 Task: Create a task  Develop a custom data visualization tool for a company , assign it to team member softage.2@softage.net in the project AgileCollab and update the status of the task to  On Track  , set the priority of the task to Low
Action: Mouse moved to (91, 62)
Screenshot: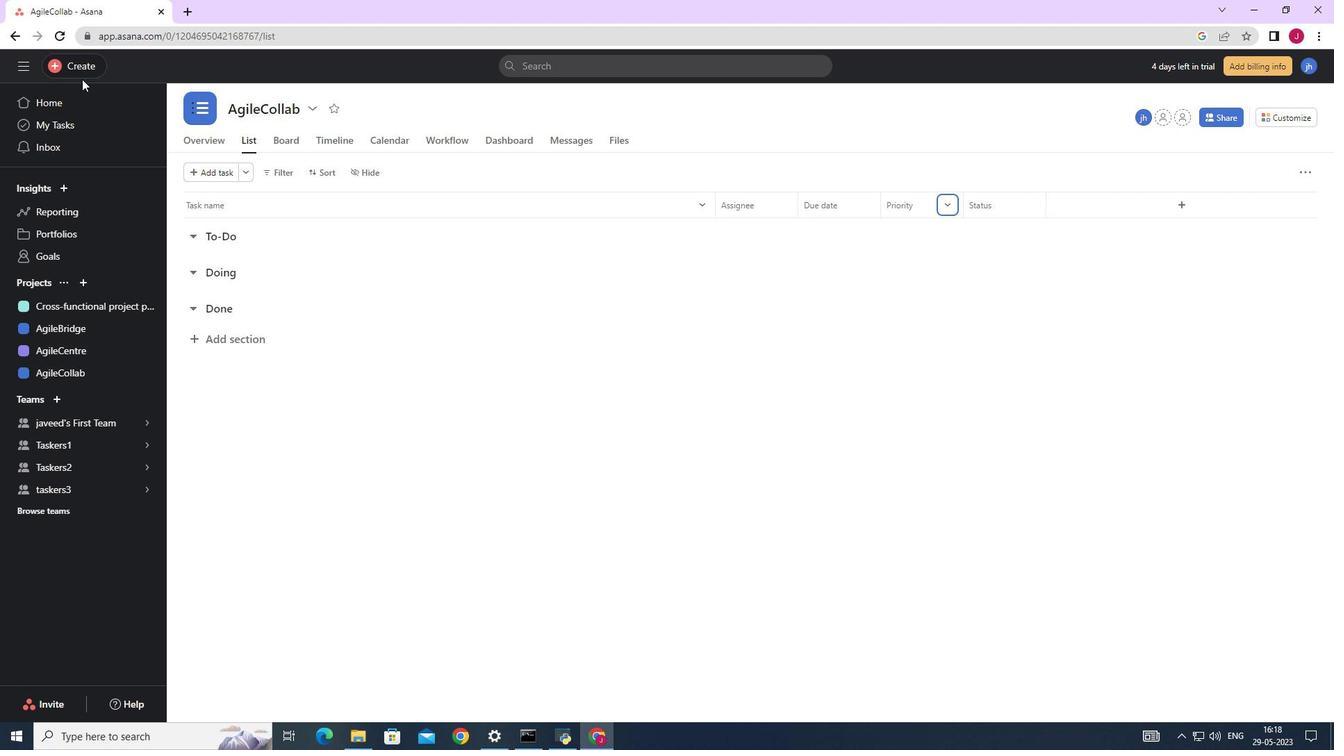 
Action: Mouse pressed left at (91, 62)
Screenshot: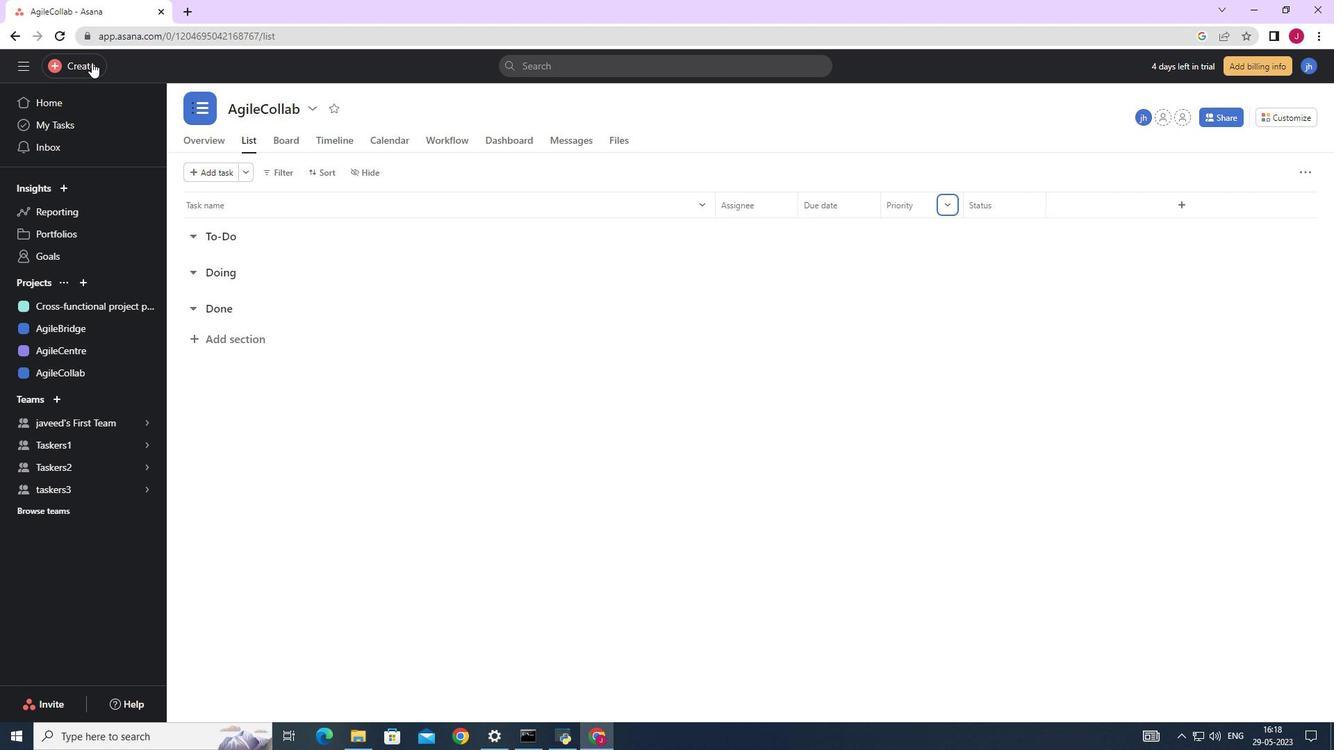 
Action: Mouse moved to (170, 71)
Screenshot: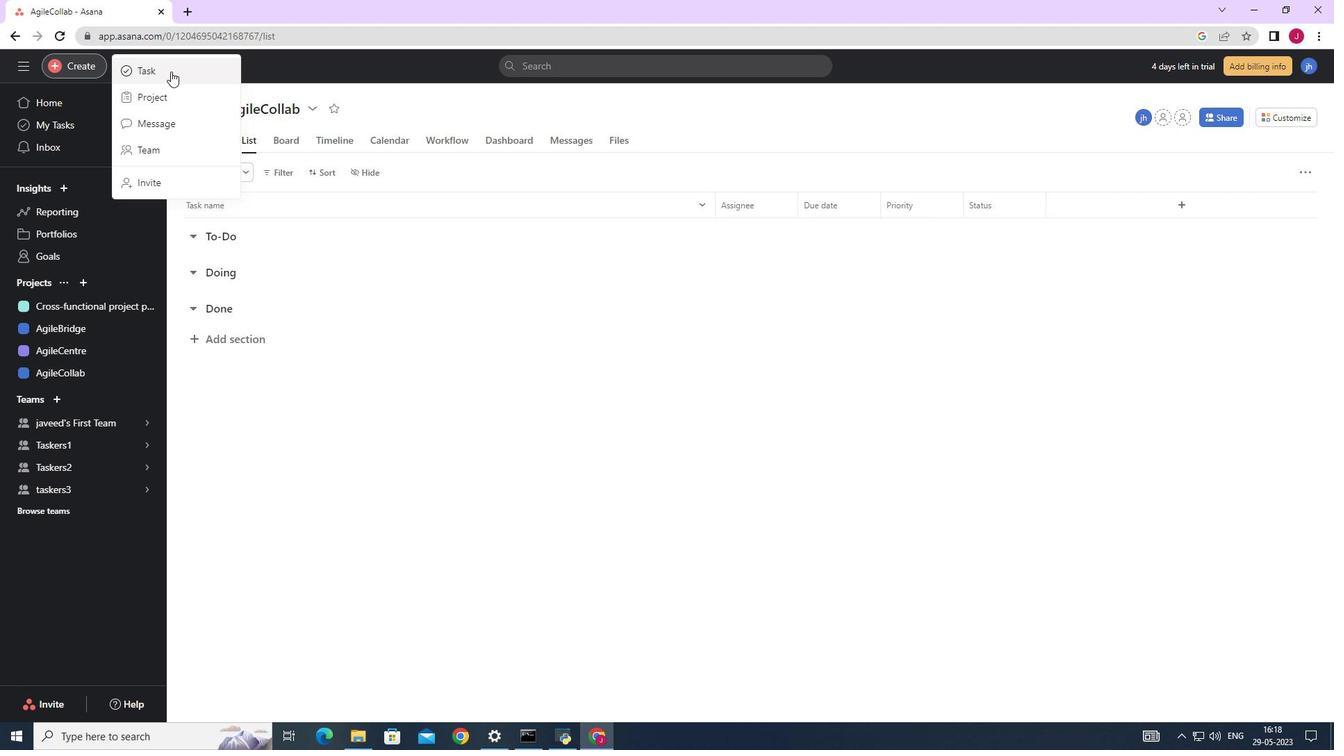 
Action: Mouse pressed left at (170, 71)
Screenshot: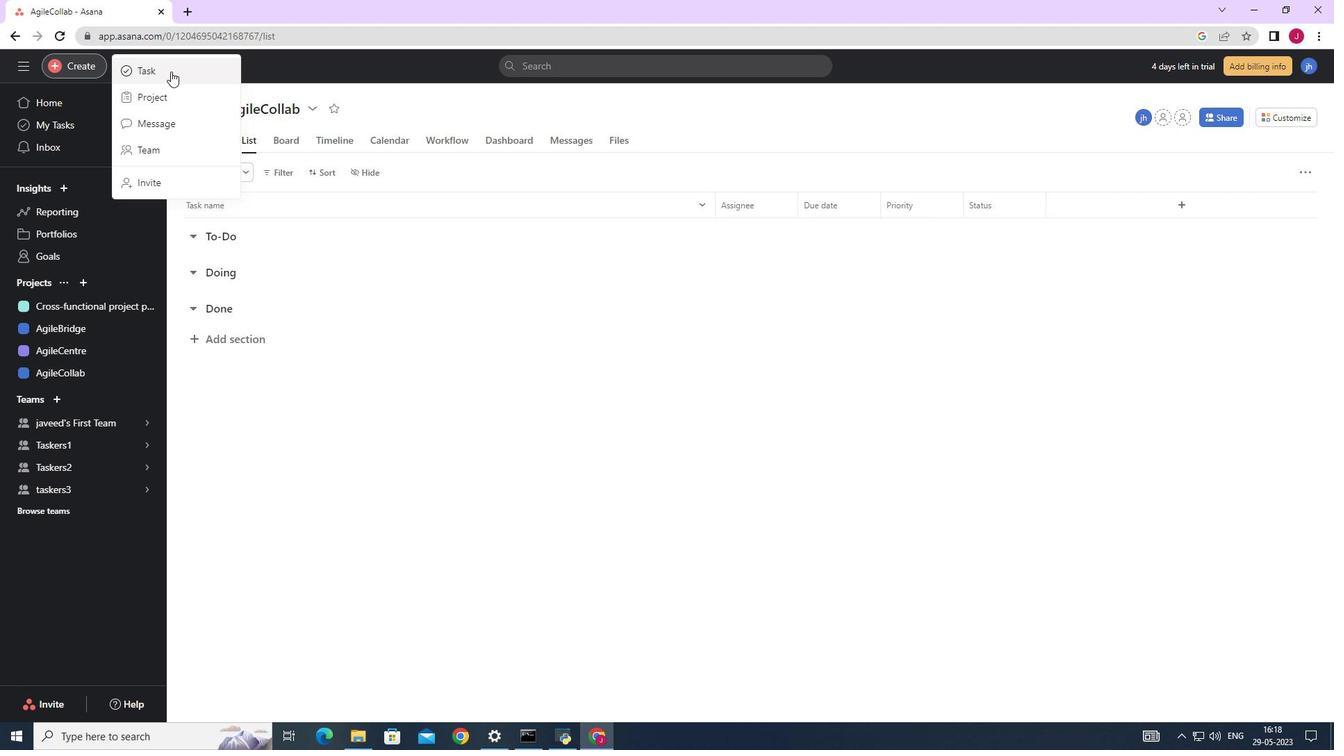 
Action: Mouse moved to (1085, 462)
Screenshot: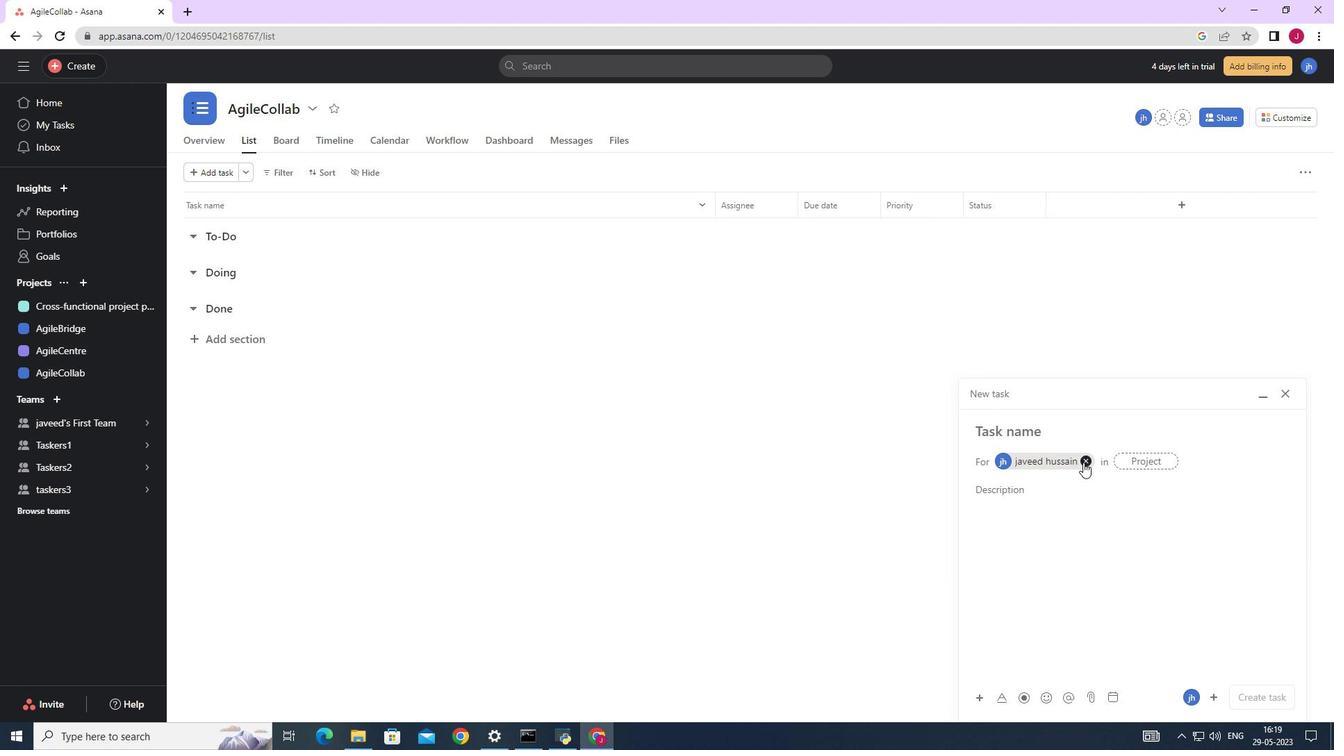 
Action: Mouse pressed left at (1085, 462)
Screenshot: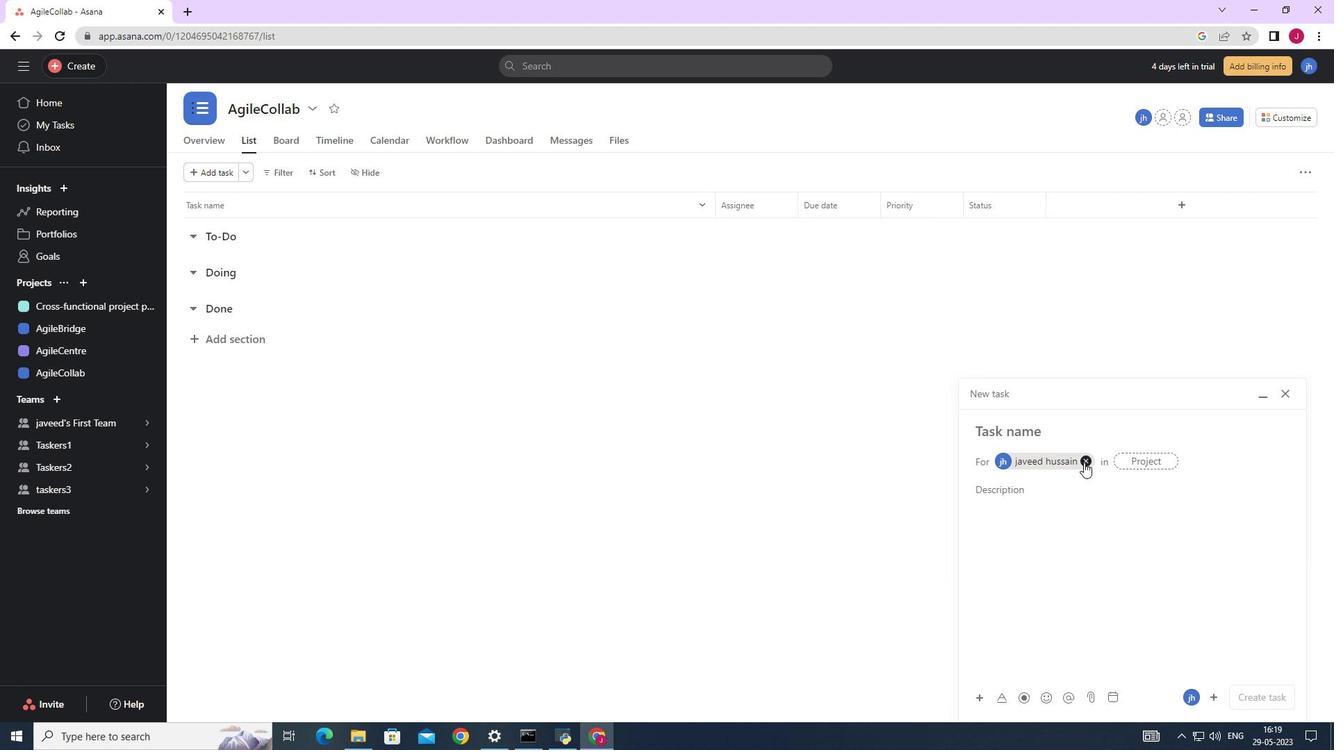 
Action: Mouse moved to (1027, 428)
Screenshot: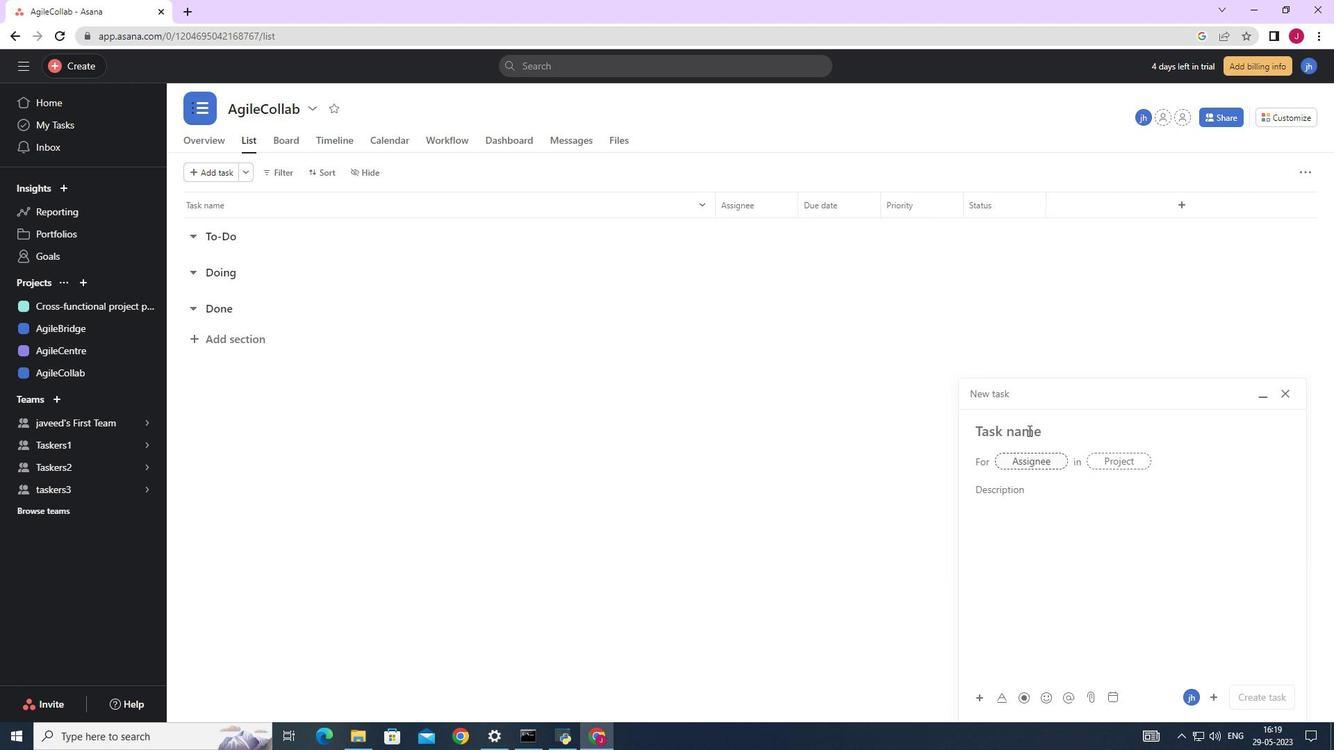 
Action: Mouse pressed left at (1027, 428)
Screenshot: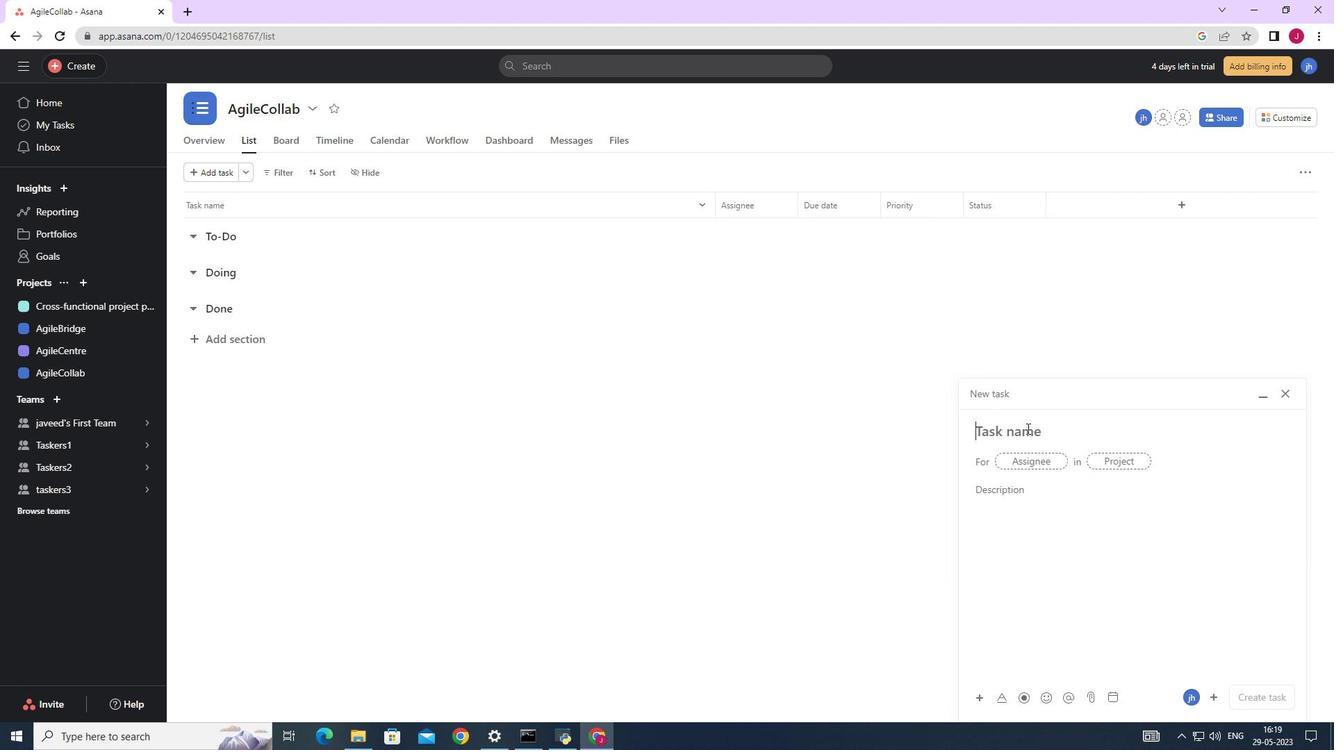 
Action: Mouse moved to (1027, 428)
Screenshot: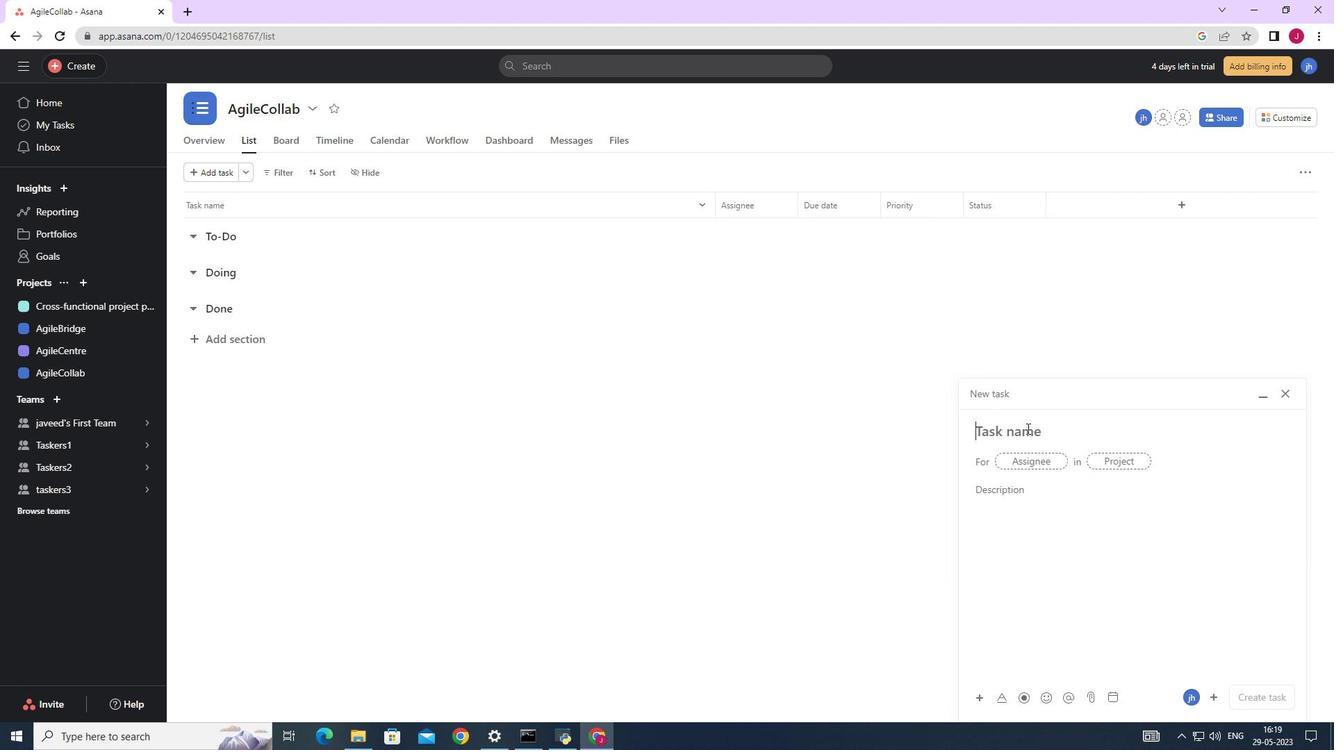 
Action: Key pressed <Key.caps_lock>D<Key.caps_lock>evelop<Key.space>a<Key.space>custom<Key.space>data<Key.space>visualization<Key.backspace><Key.space><Key.backspace>n<Key.space>tool<Key.space>for<Key.space>a<Key.space>company<Key.space>
Screenshot: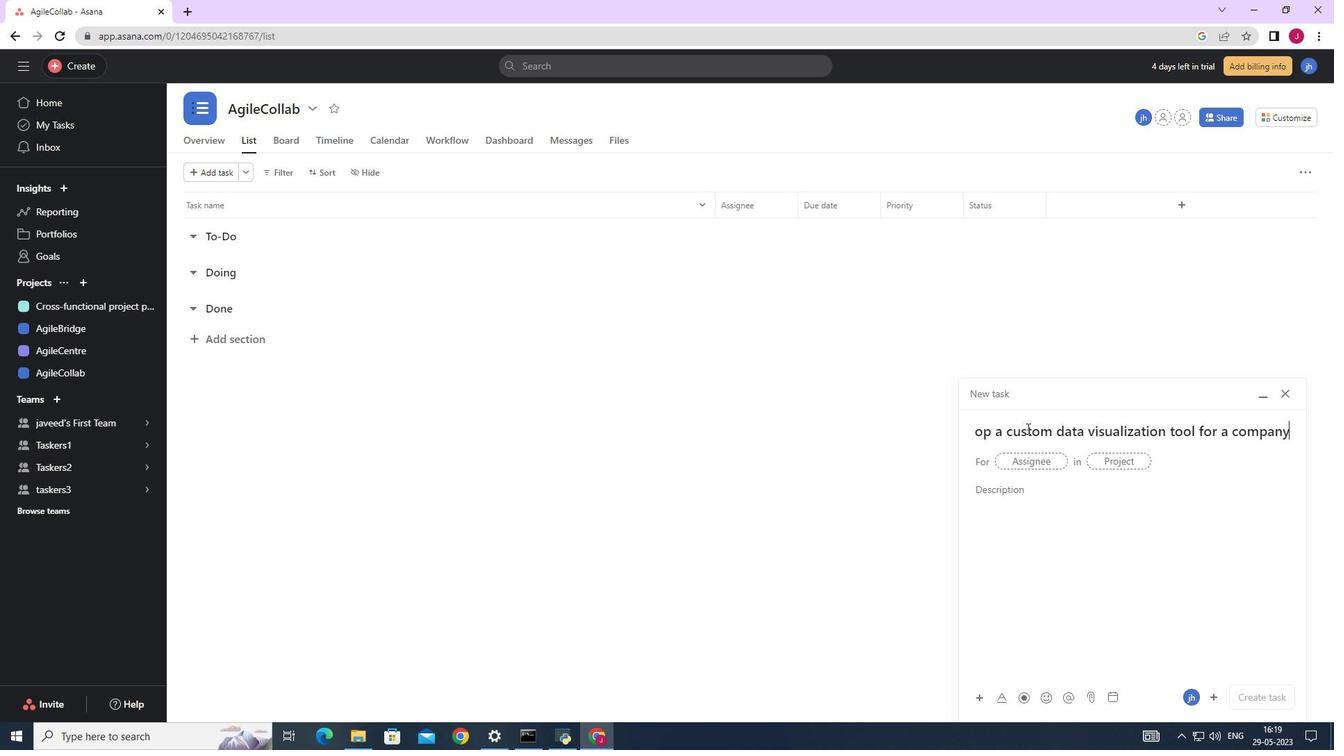 
Action: Mouse moved to (1038, 458)
Screenshot: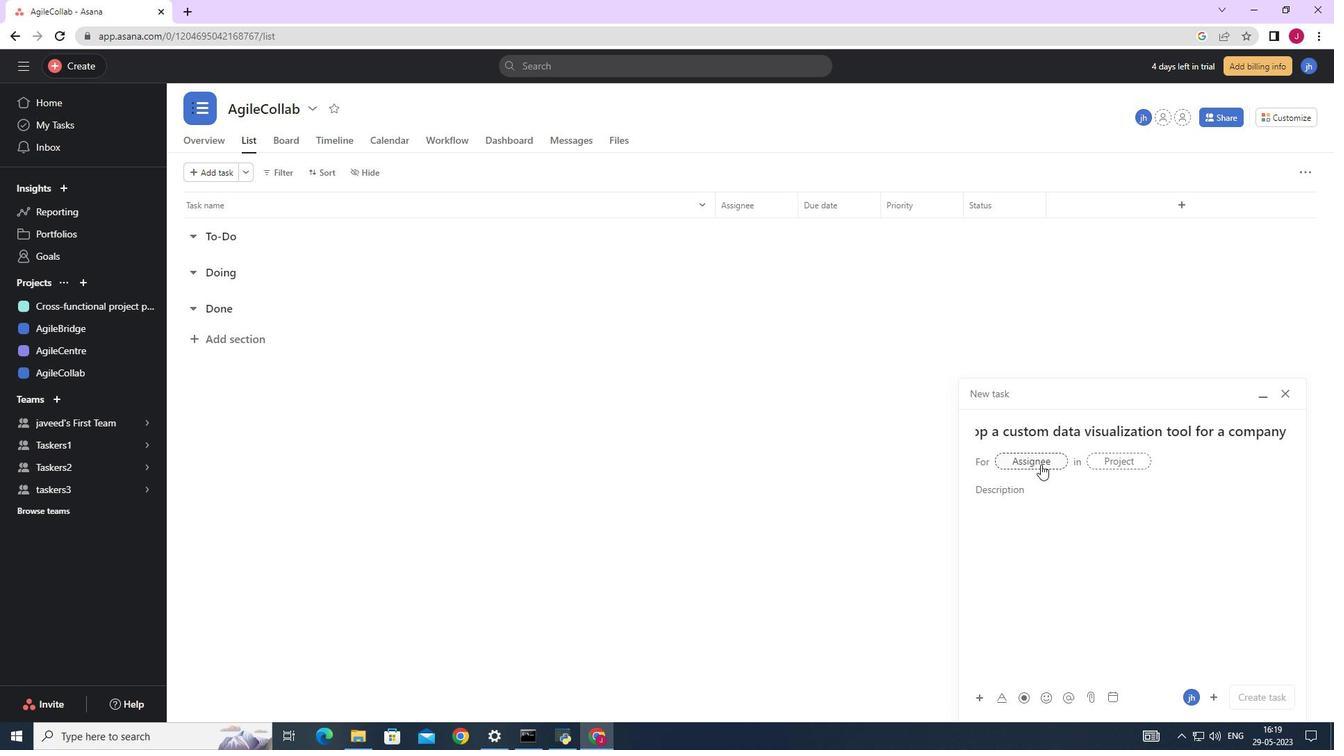 
Action: Mouse pressed left at (1038, 458)
Screenshot: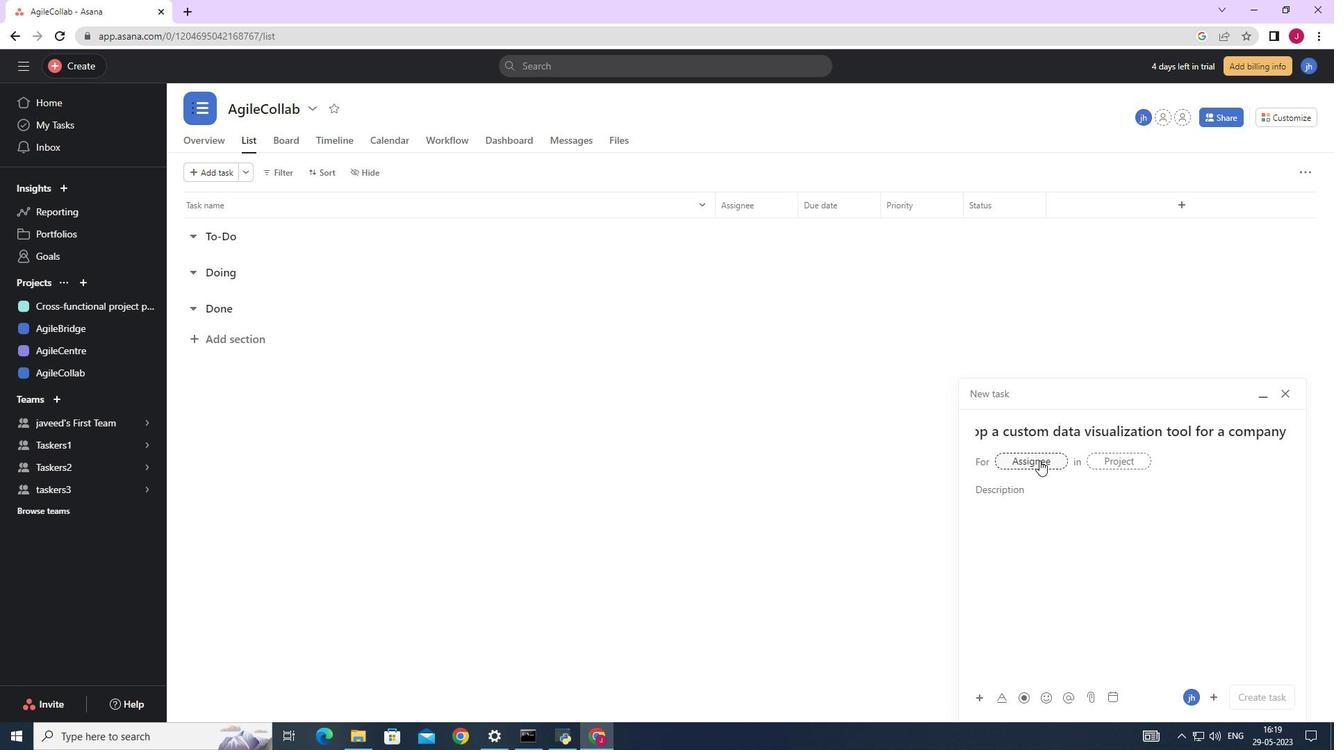 
Action: Key pressed softage.2
Screenshot: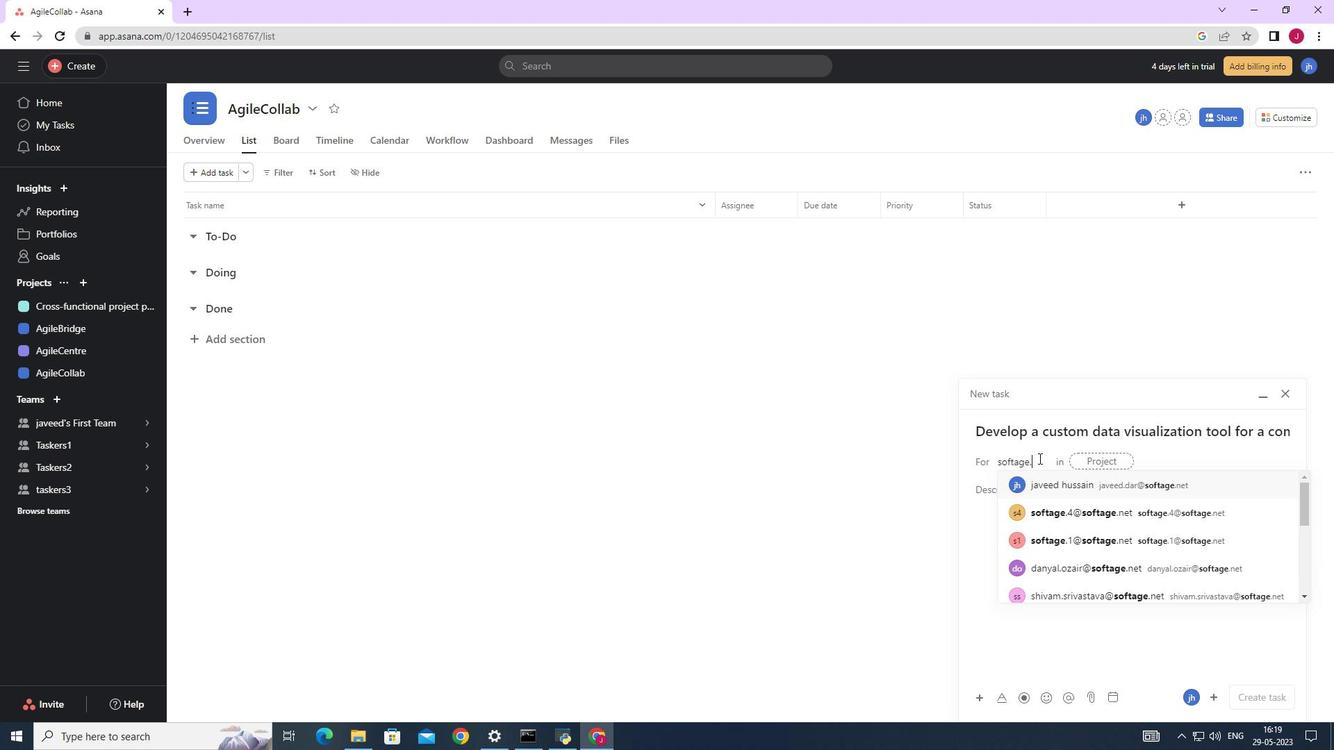 
Action: Mouse moved to (1081, 490)
Screenshot: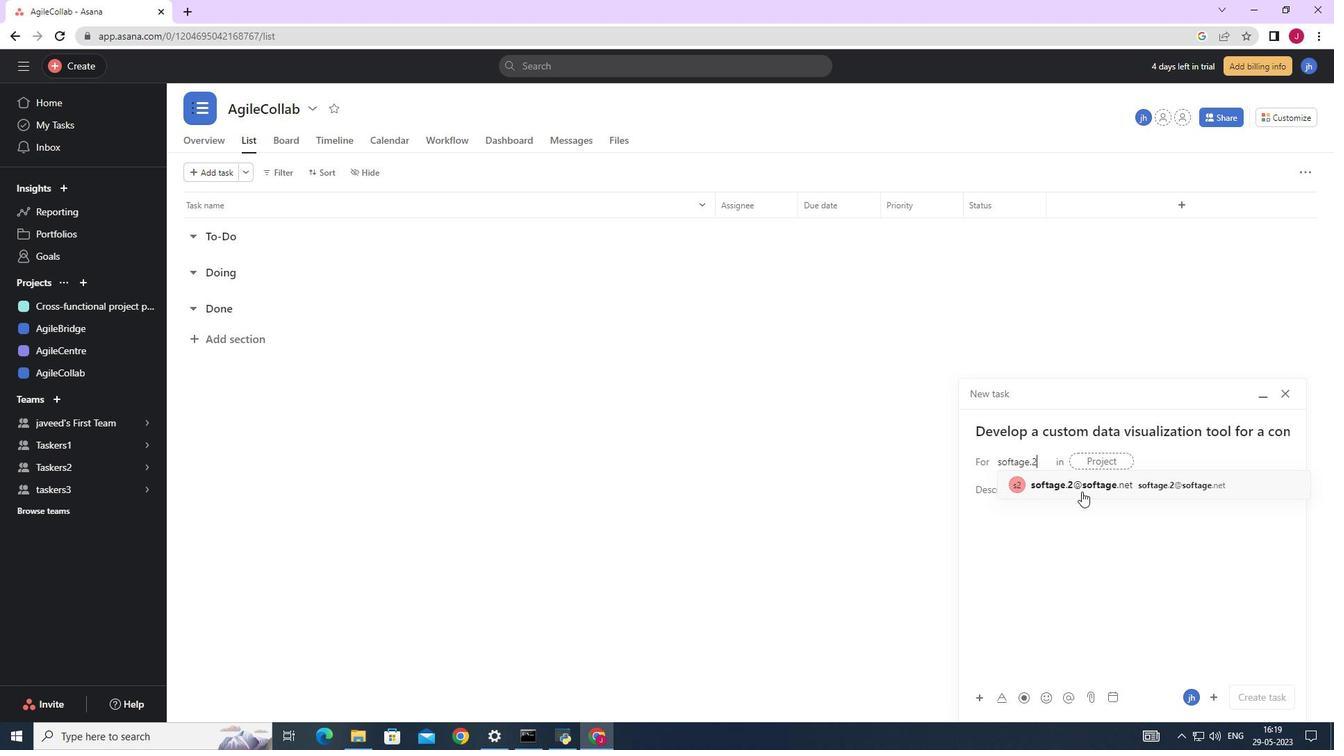 
Action: Mouse pressed left at (1081, 490)
Screenshot: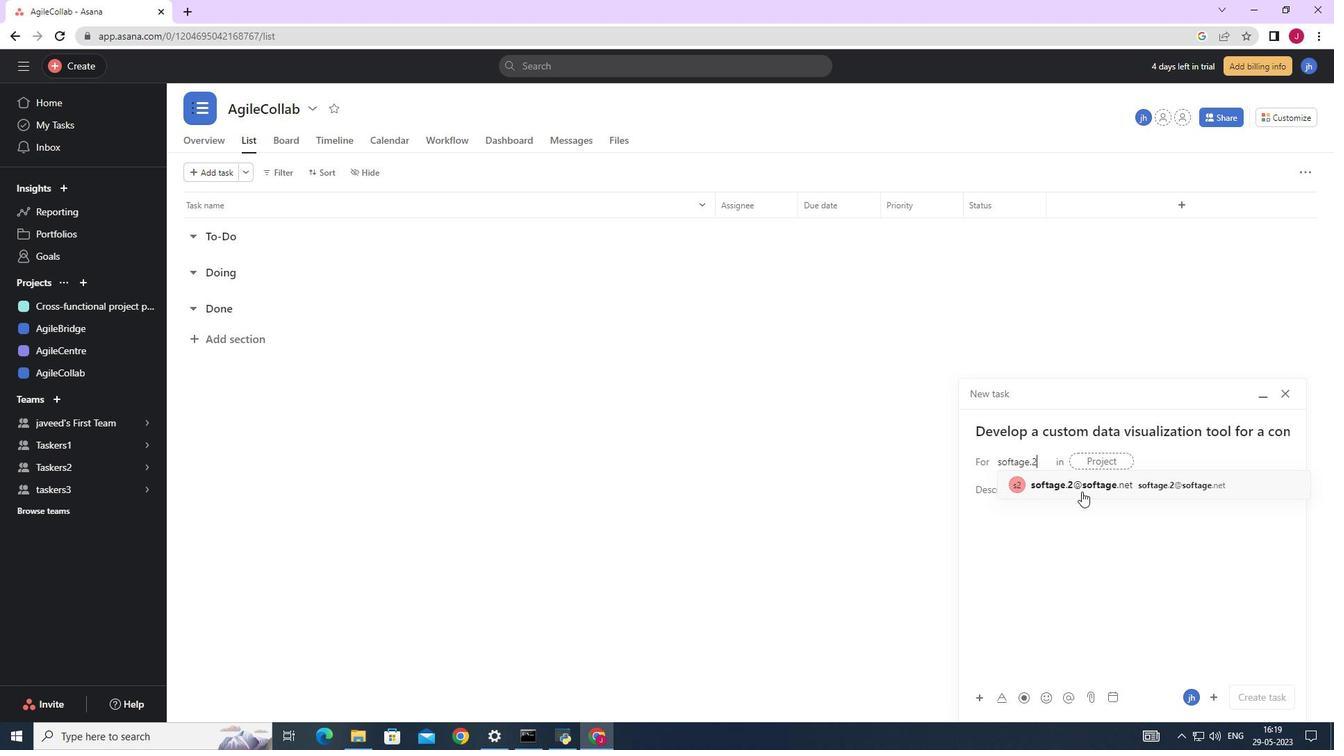 
Action: Mouse moved to (888, 482)
Screenshot: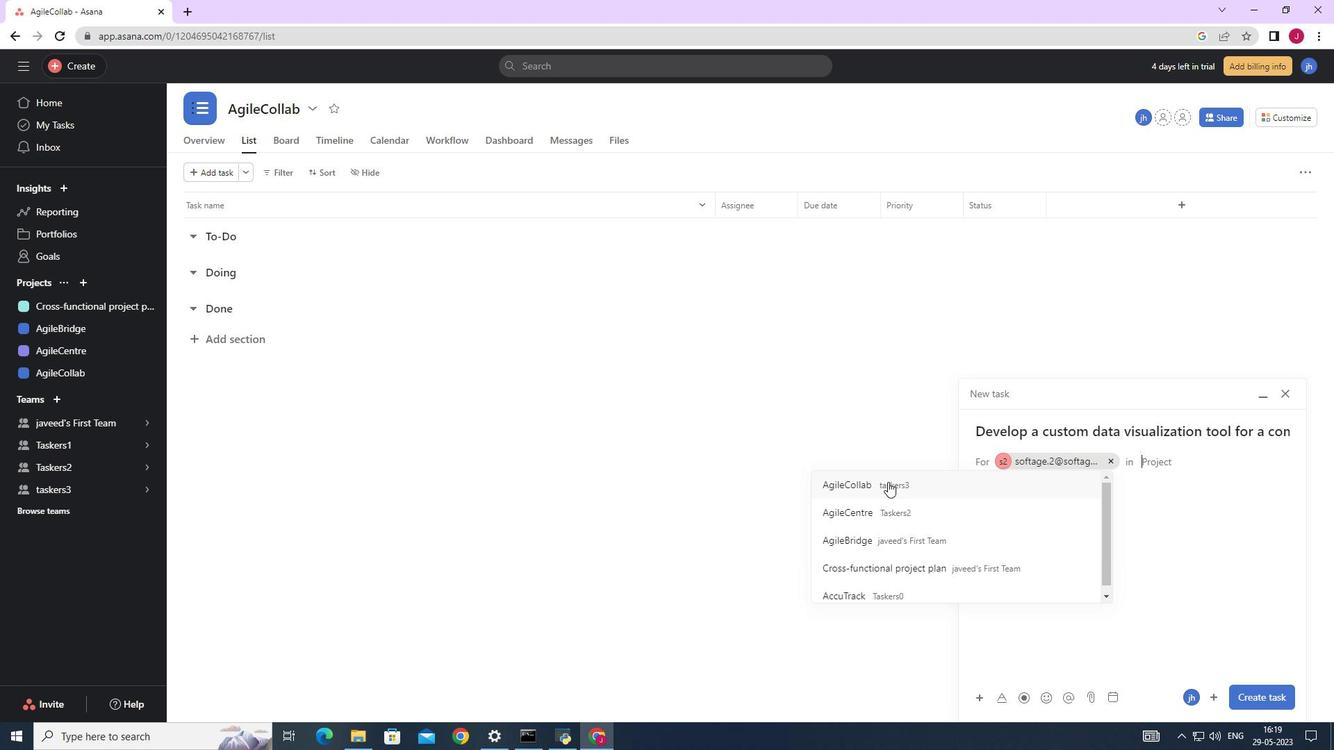 
Action: Mouse pressed left at (888, 482)
Screenshot: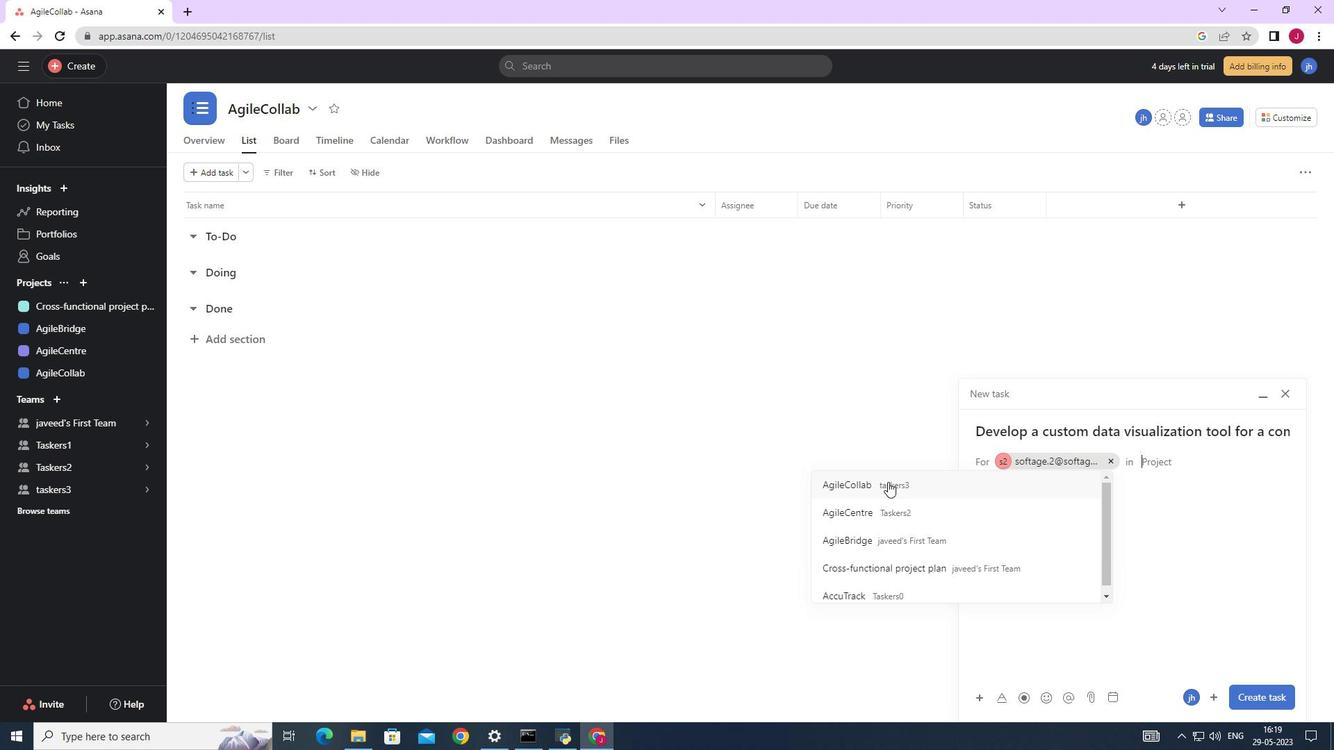 
Action: Mouse moved to (1039, 491)
Screenshot: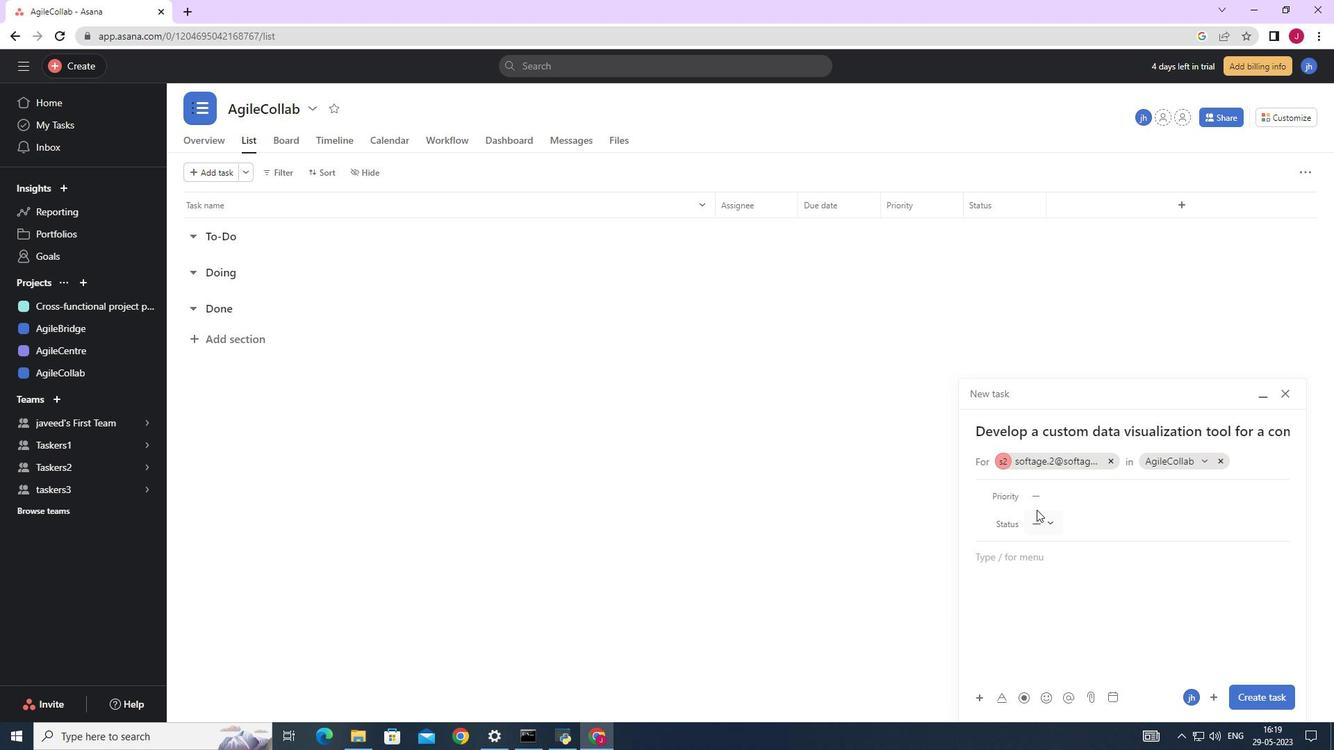 
Action: Mouse pressed left at (1039, 491)
Screenshot: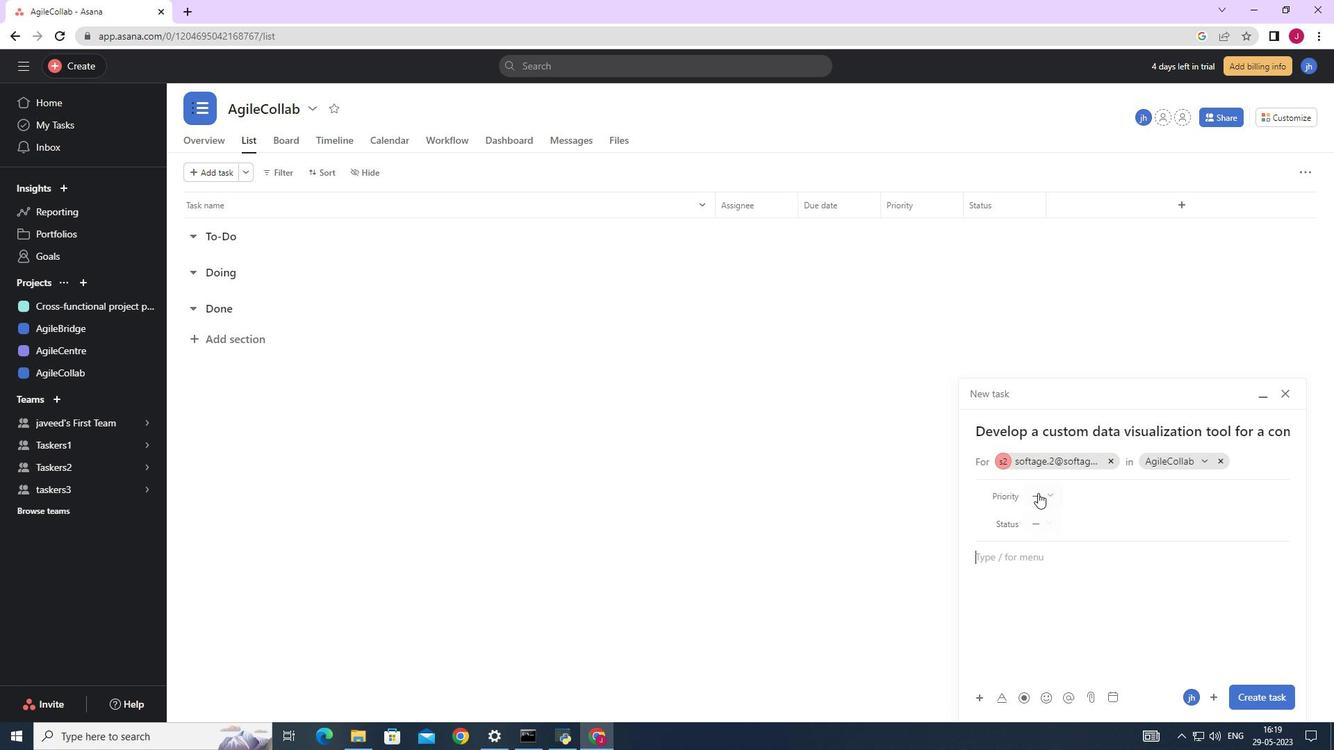 
Action: Mouse moved to (1069, 589)
Screenshot: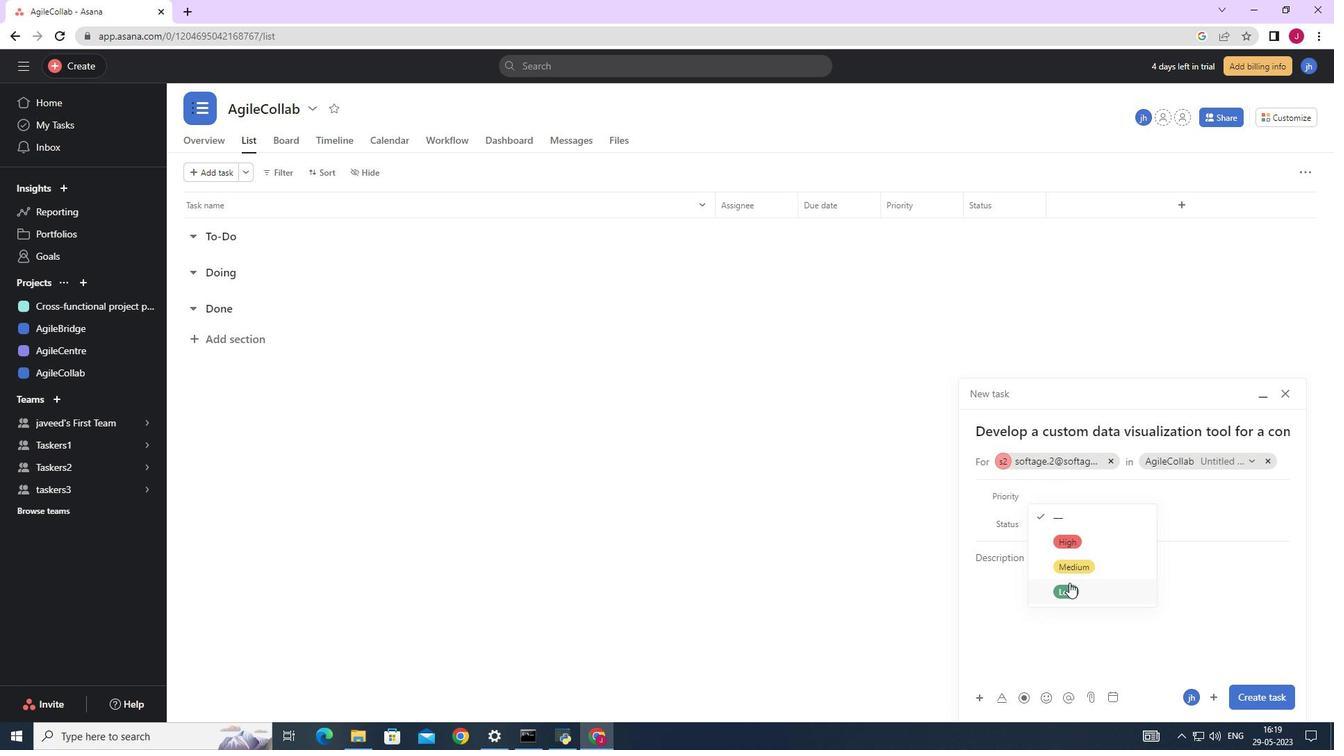 
Action: Mouse pressed left at (1069, 589)
Screenshot: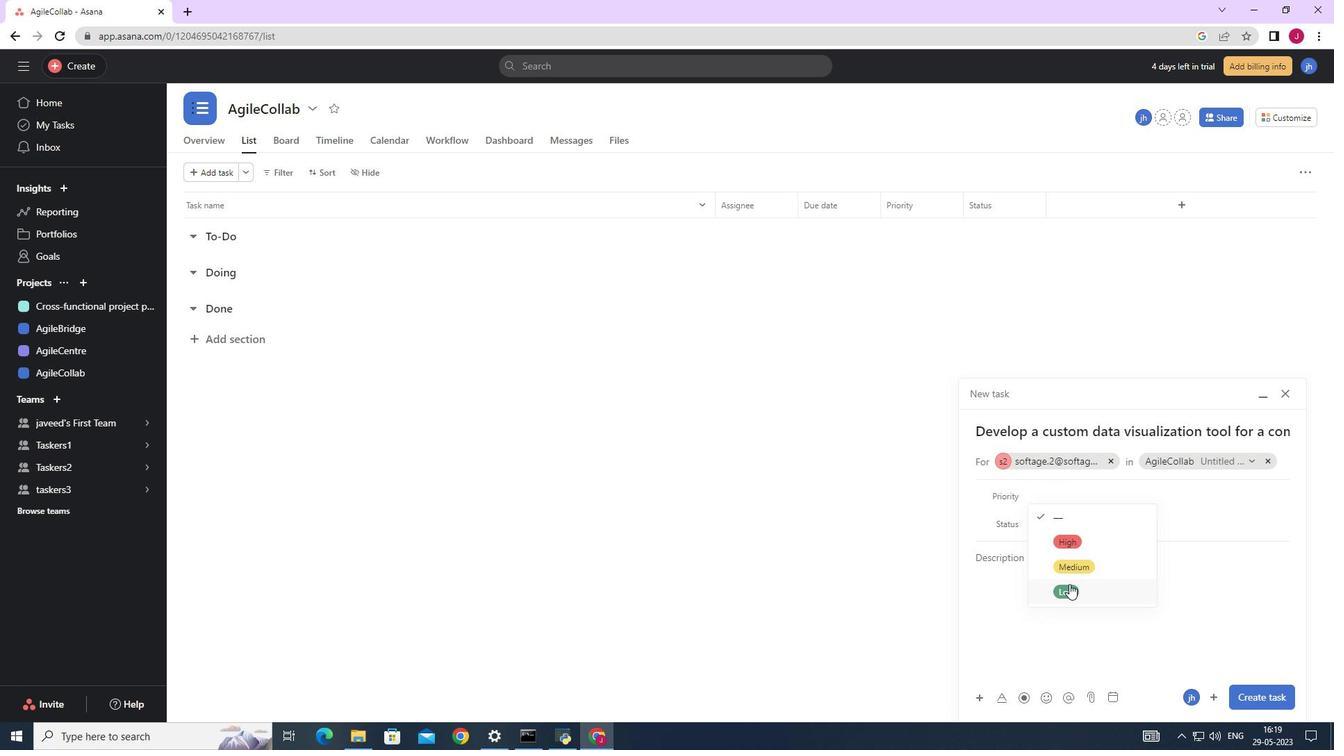 
Action: Mouse moved to (1040, 523)
Screenshot: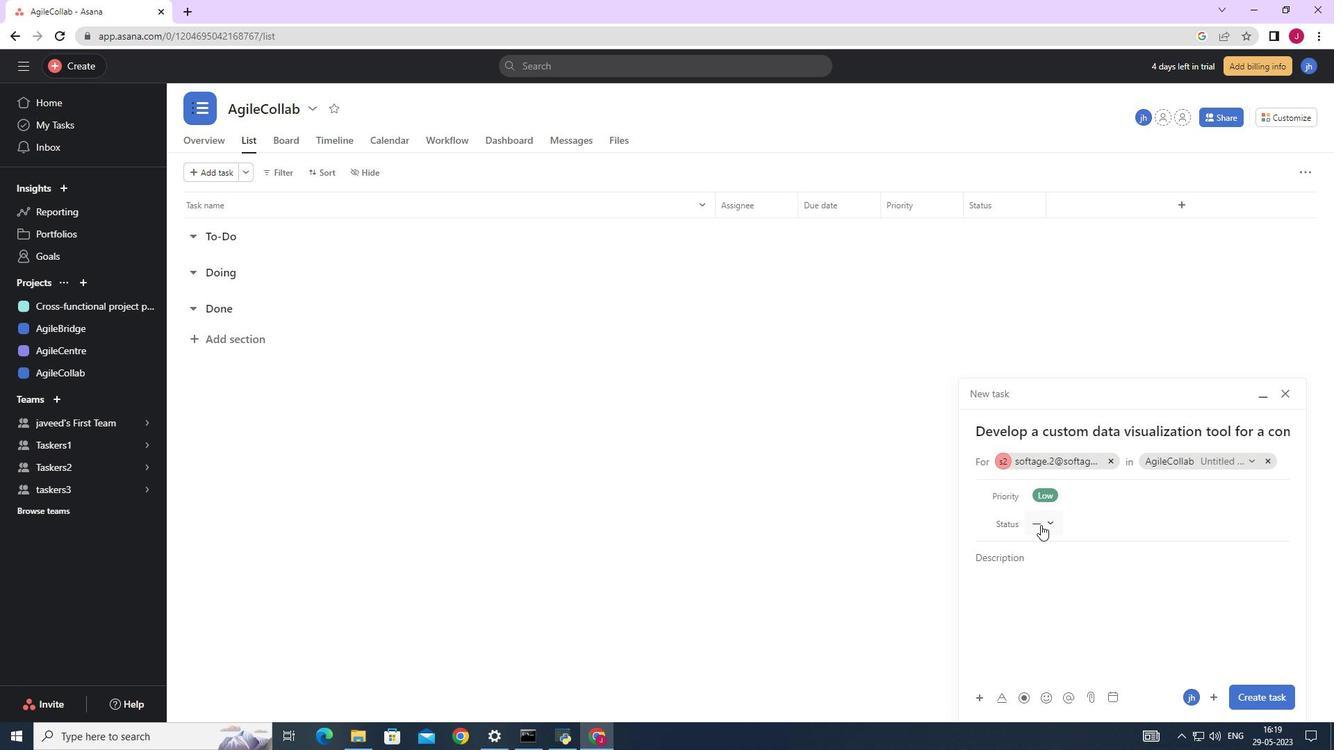 
Action: Mouse pressed left at (1040, 523)
Screenshot: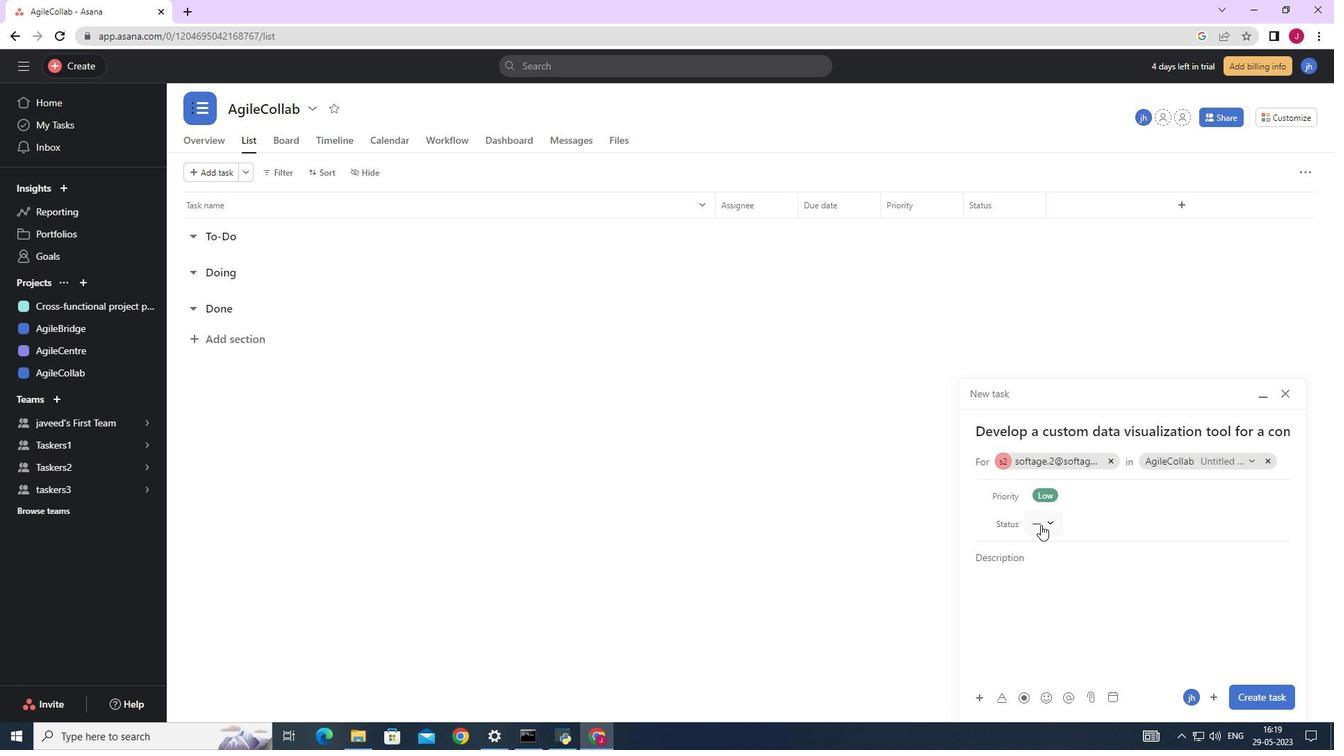 
Action: Mouse moved to (1075, 567)
Screenshot: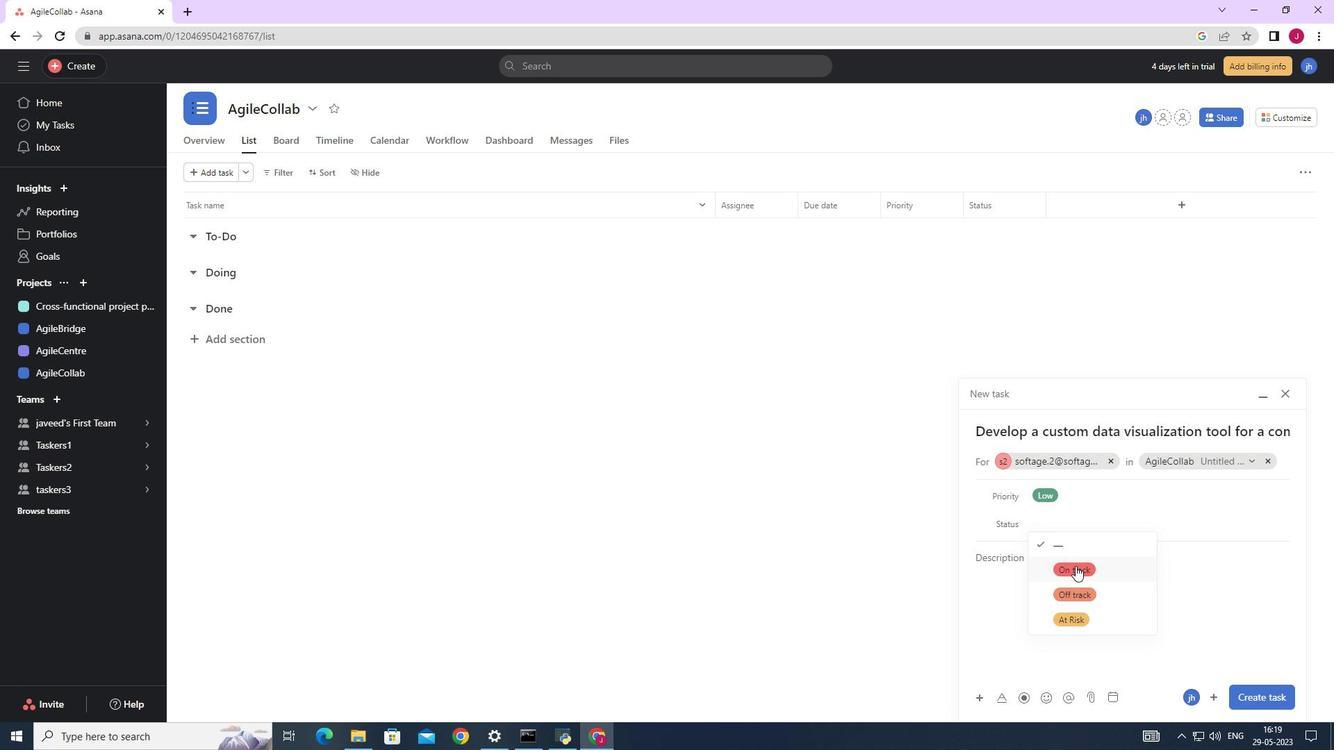 
Action: Mouse pressed left at (1075, 567)
Screenshot: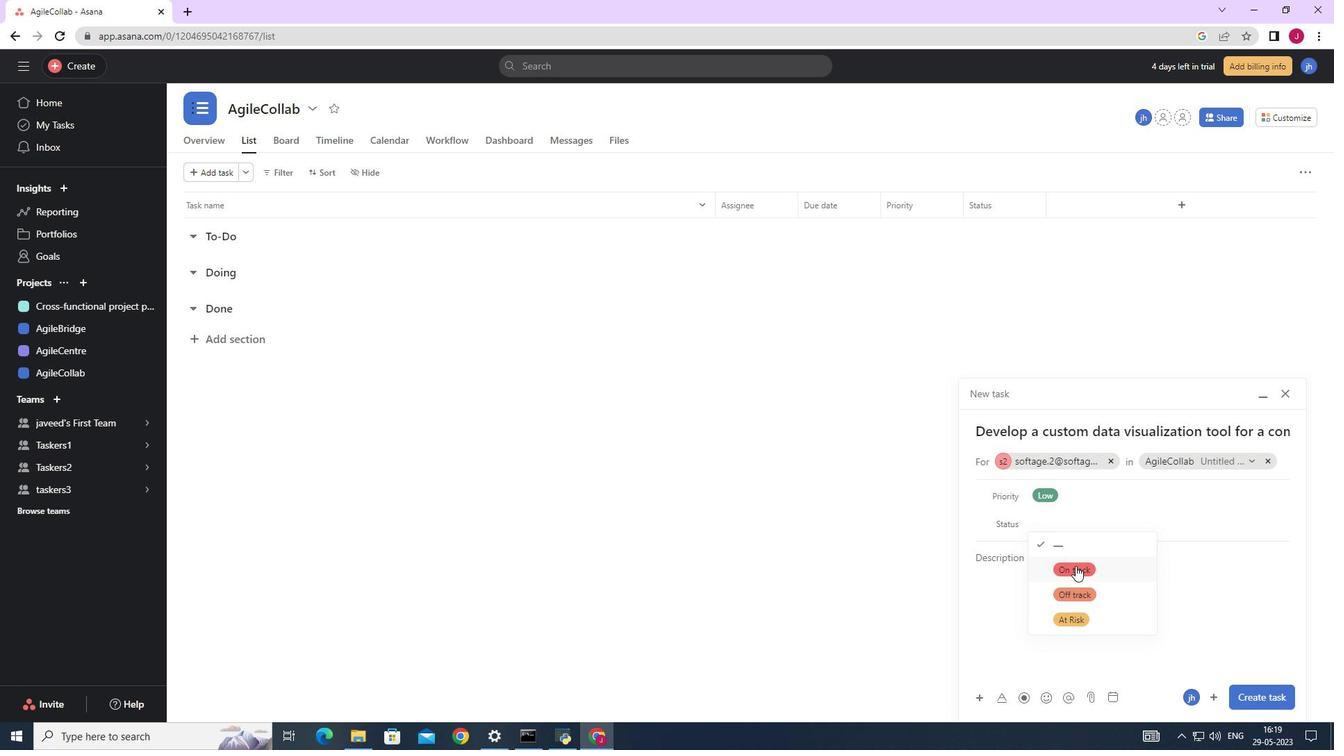 
Action: Mouse moved to (1245, 694)
Screenshot: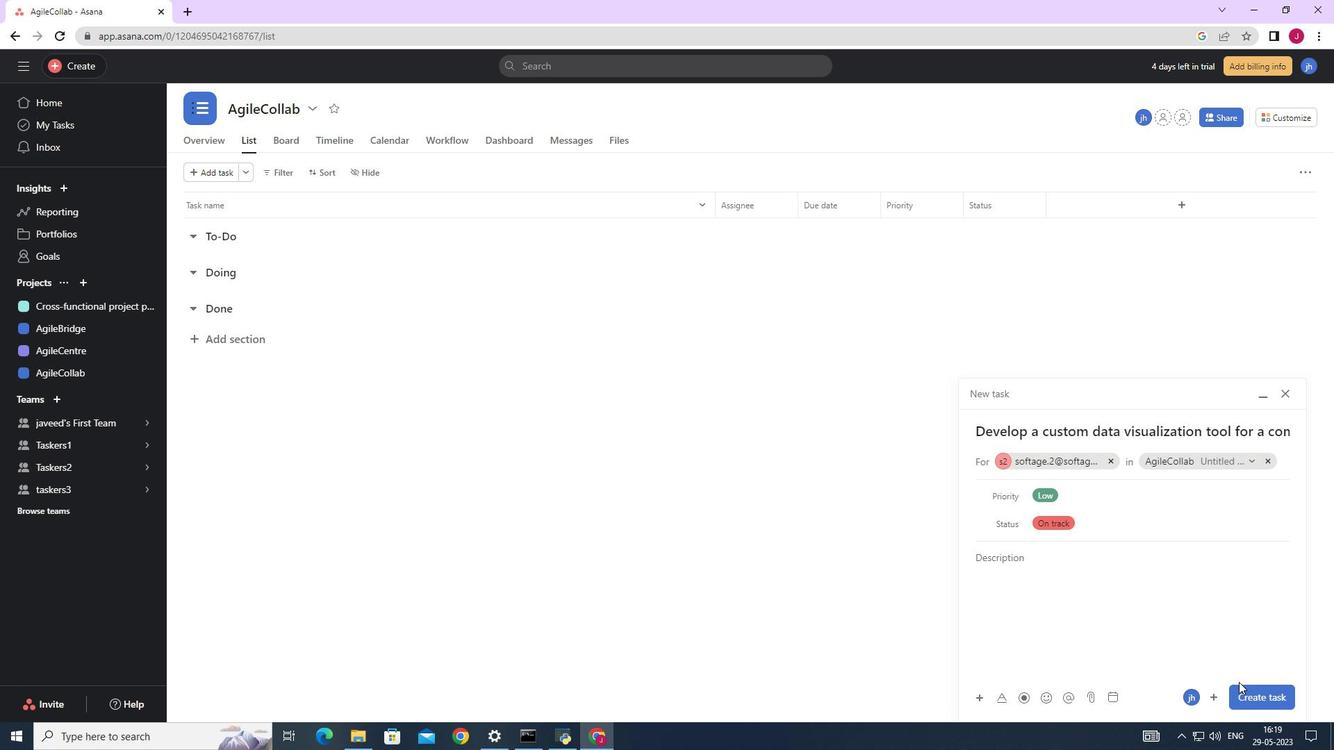 
Action: Mouse pressed left at (1245, 694)
Screenshot: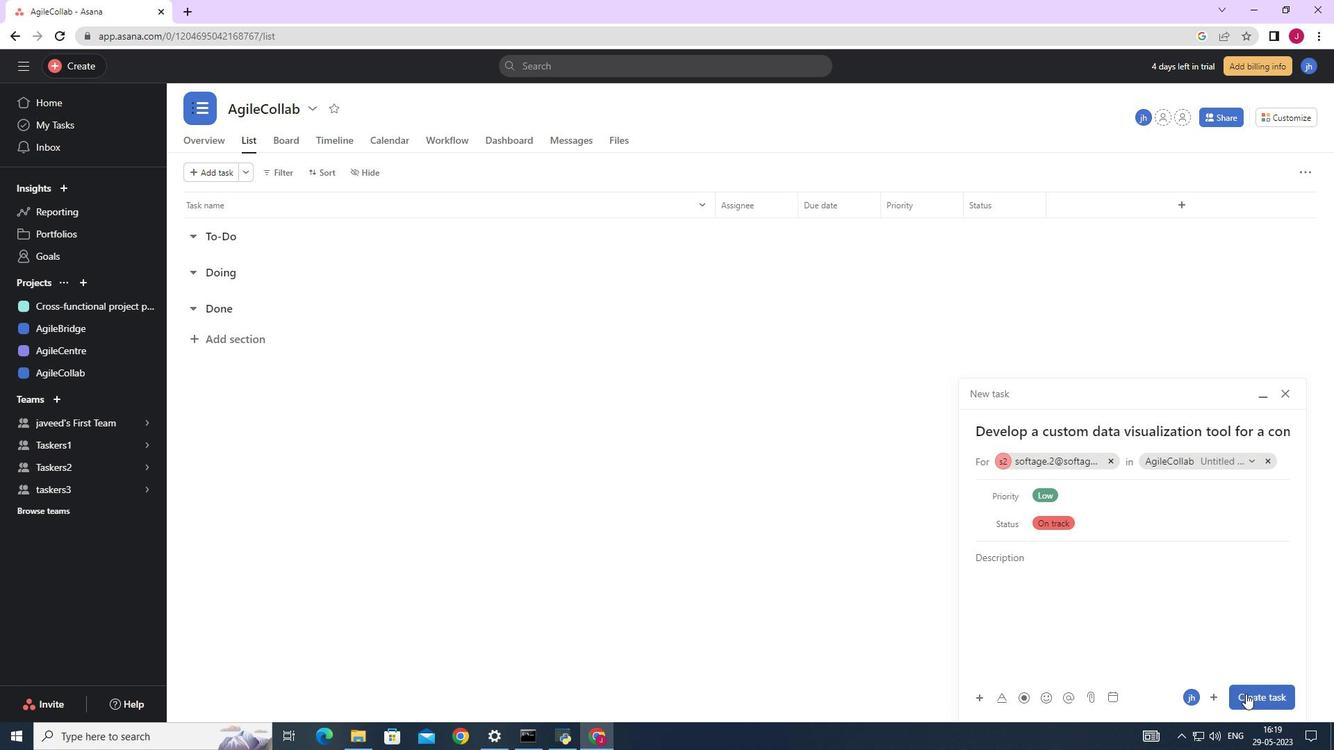 
Action: Mouse moved to (904, 585)
Screenshot: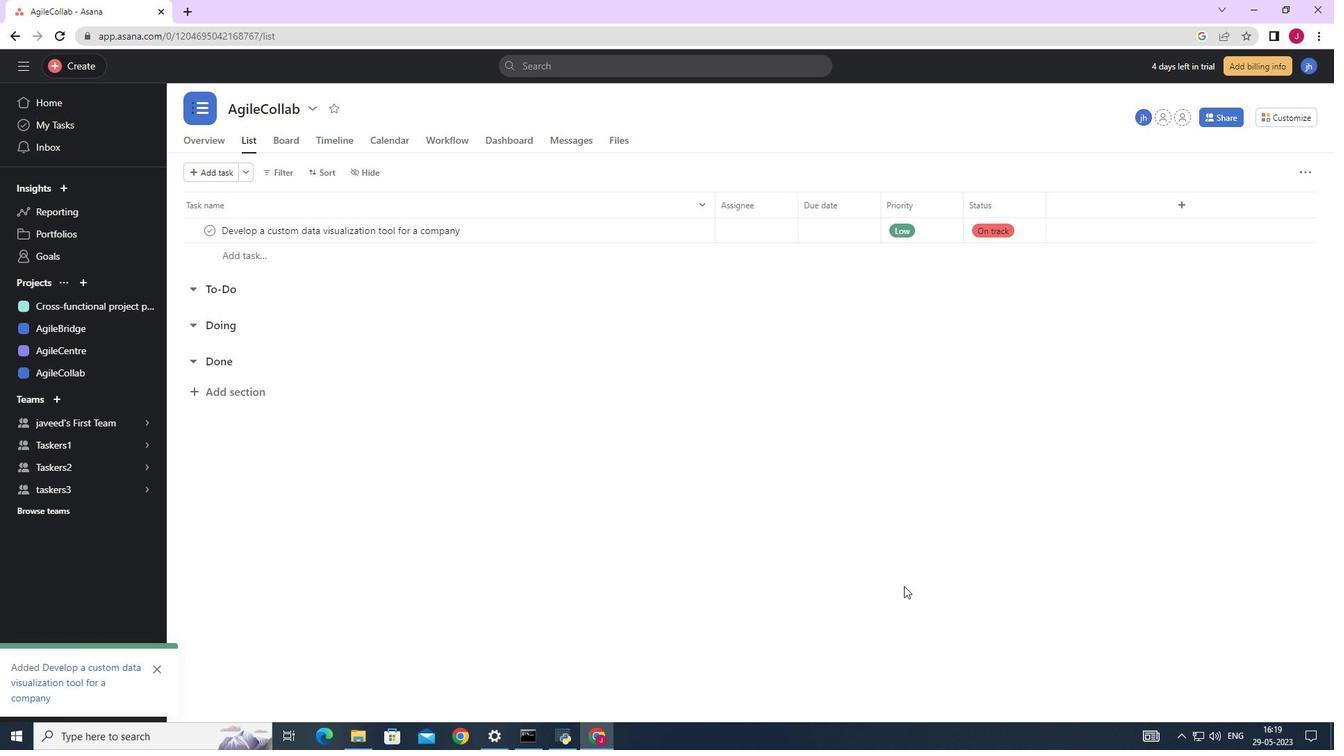 
